 Task: Create a due date automation trigger when advanced on, 2 hours before a card is due add fields with custom field "Resume" checked.
Action: Mouse moved to (1159, 91)
Screenshot: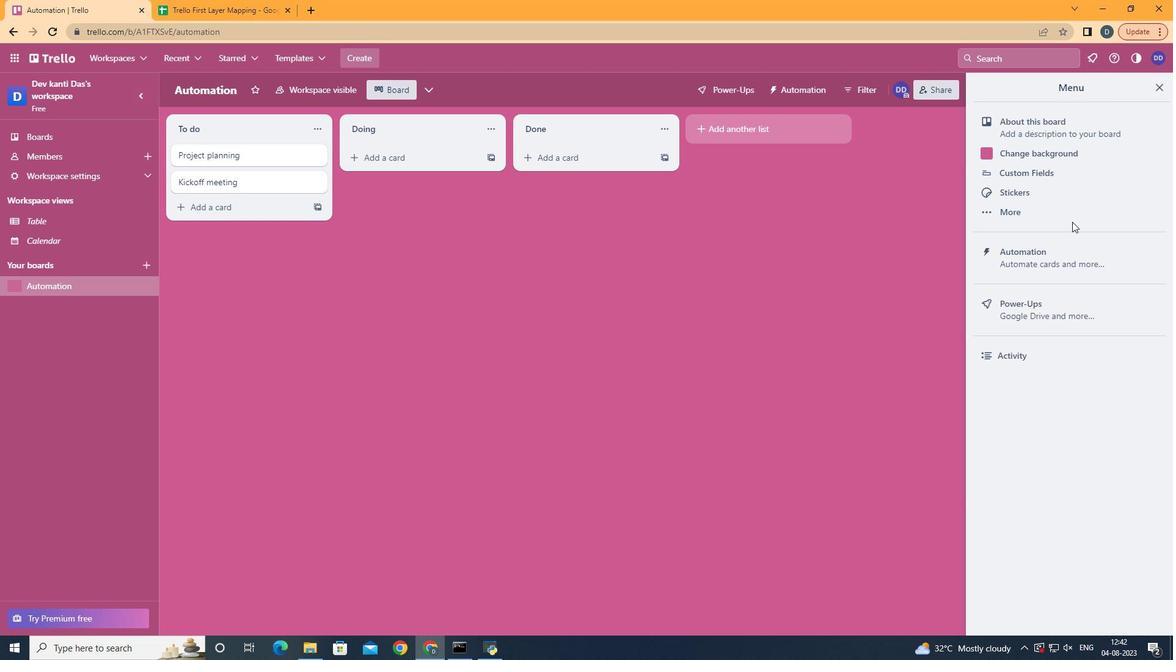 
Action: Mouse pressed left at (1159, 91)
Screenshot: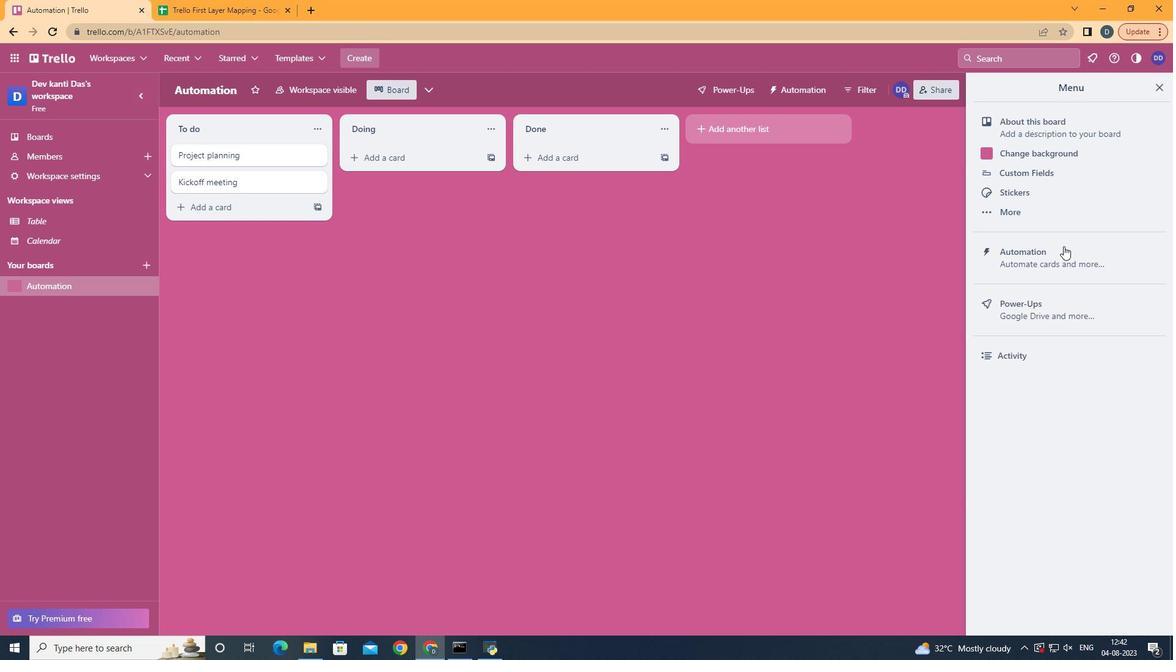 
Action: Mouse moved to (1064, 246)
Screenshot: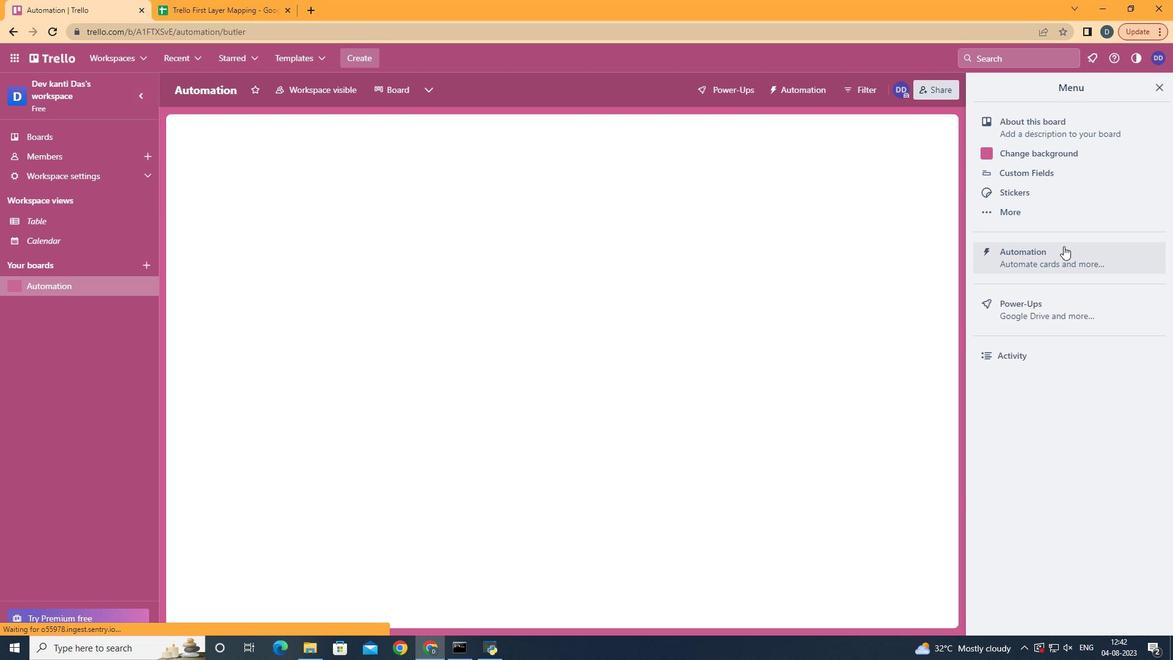 
Action: Mouse pressed left at (1064, 246)
Screenshot: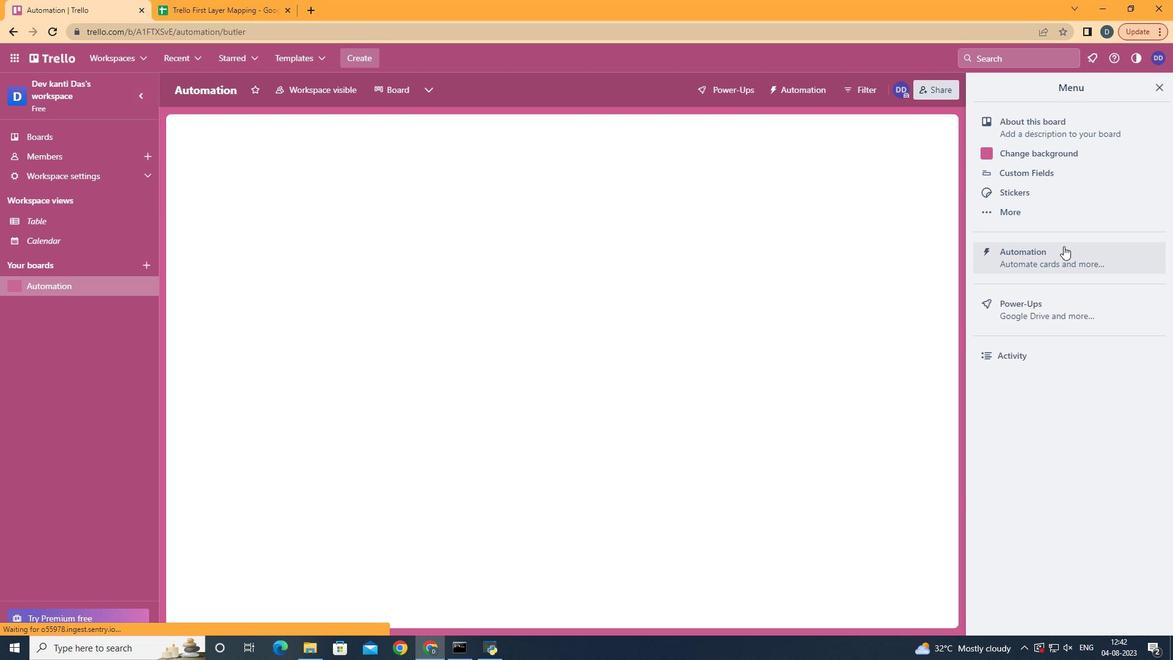
Action: Mouse moved to (245, 247)
Screenshot: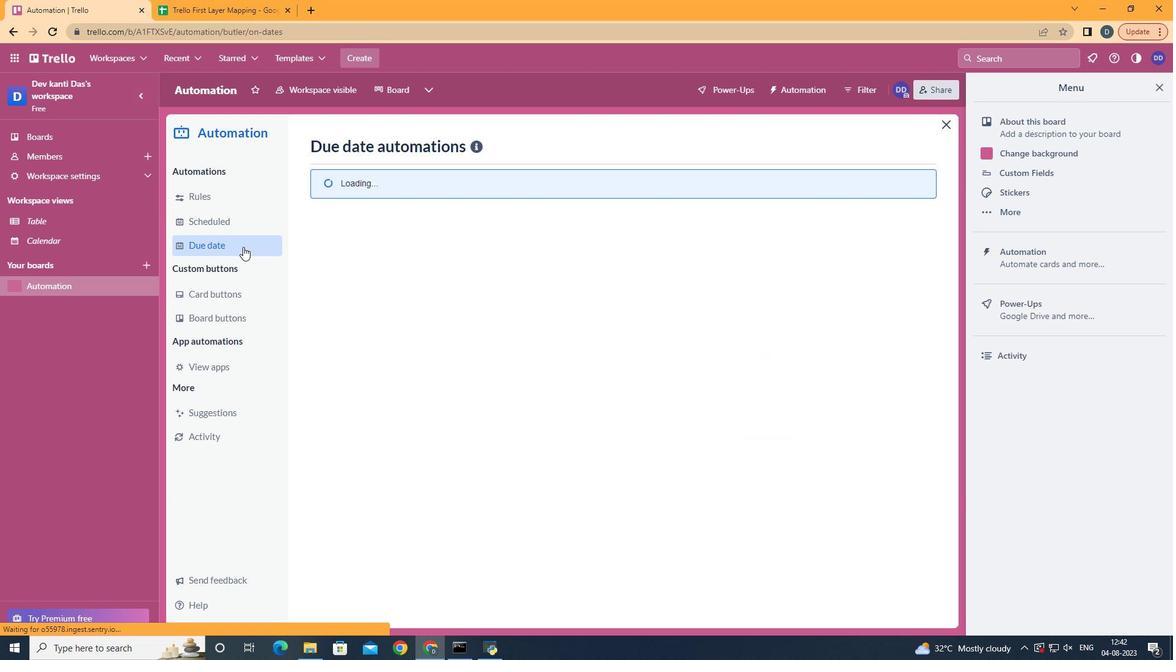 
Action: Mouse pressed left at (245, 247)
Screenshot: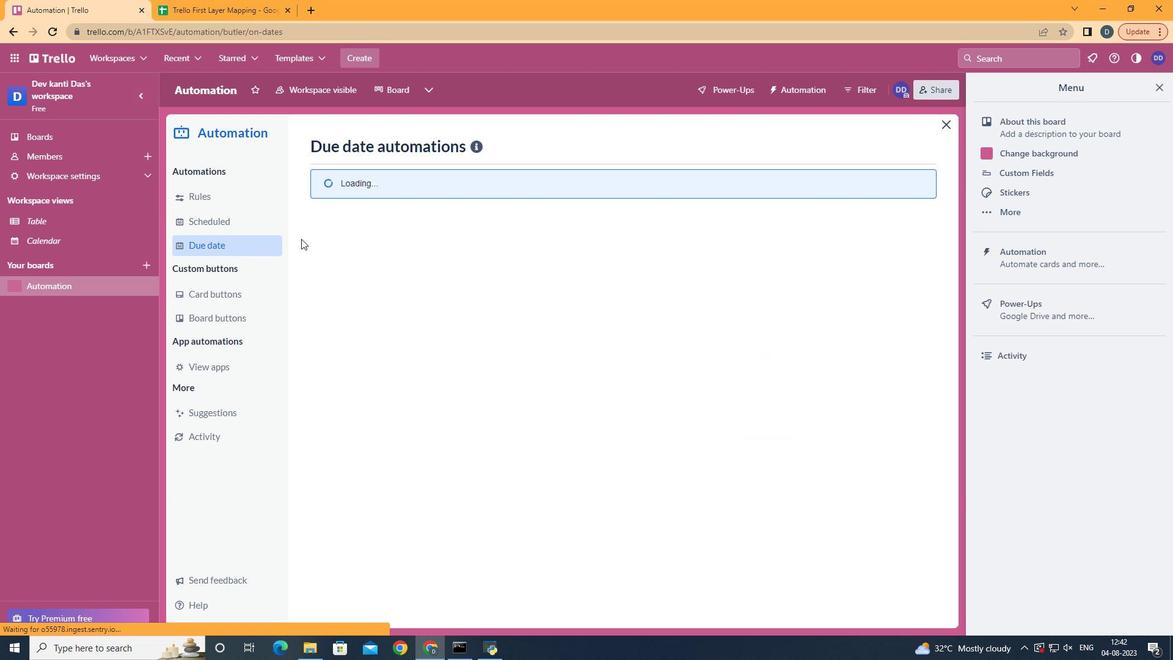 
Action: Mouse moved to (863, 149)
Screenshot: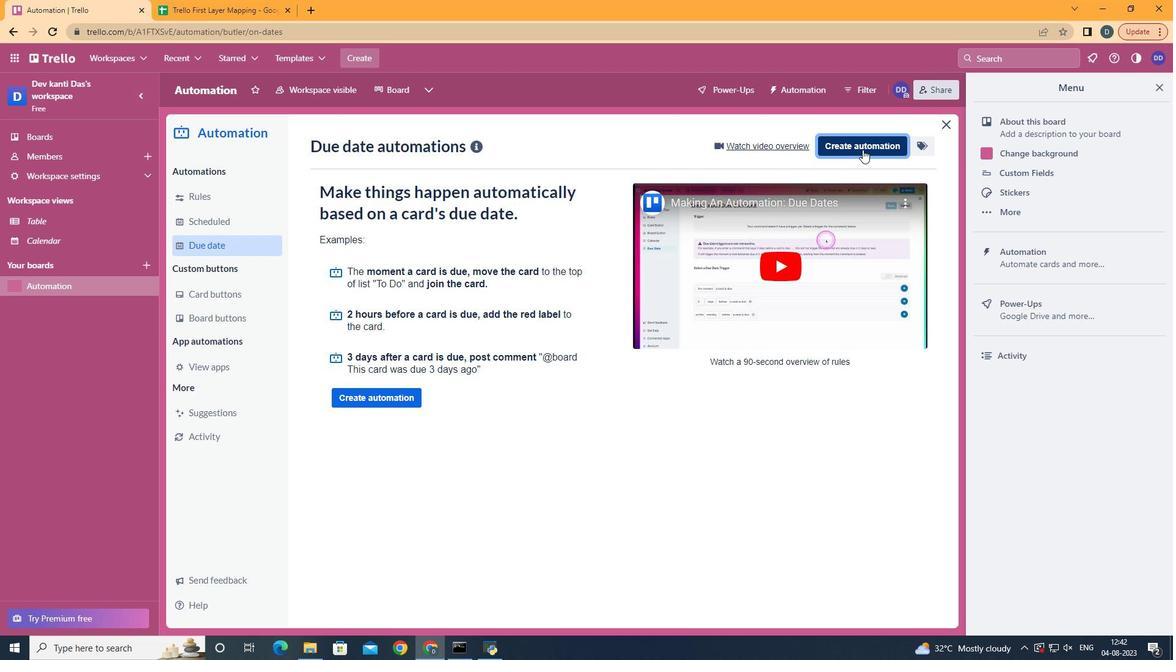 
Action: Mouse pressed left at (863, 149)
Screenshot: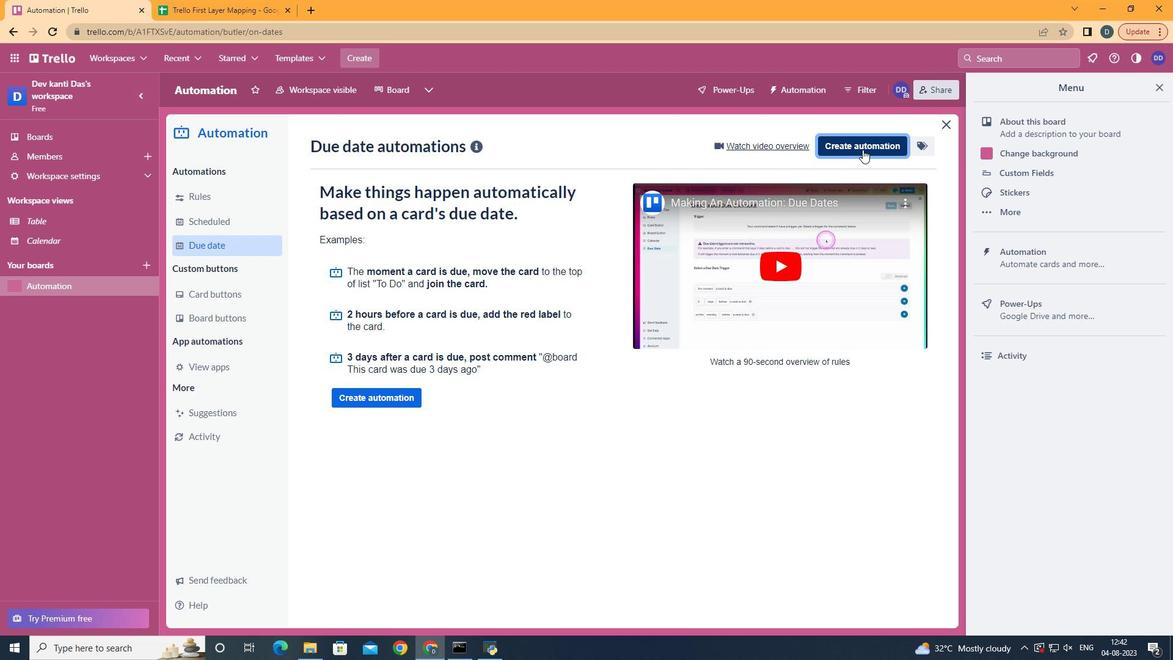 
Action: Mouse moved to (646, 261)
Screenshot: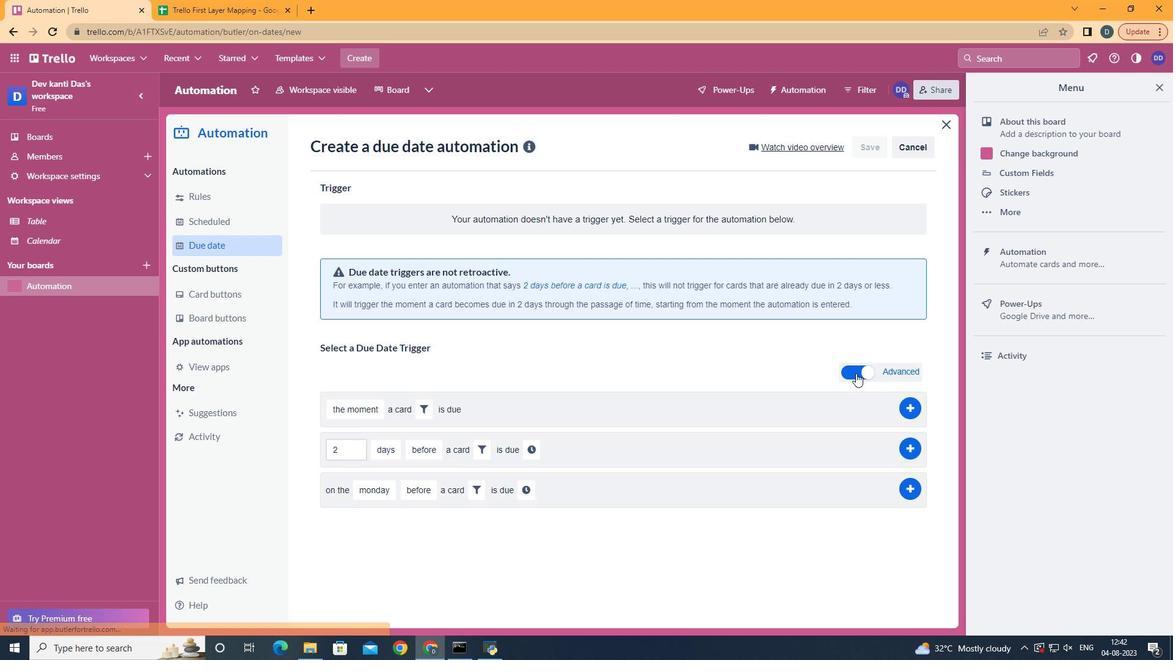 
Action: Mouse pressed left at (646, 261)
Screenshot: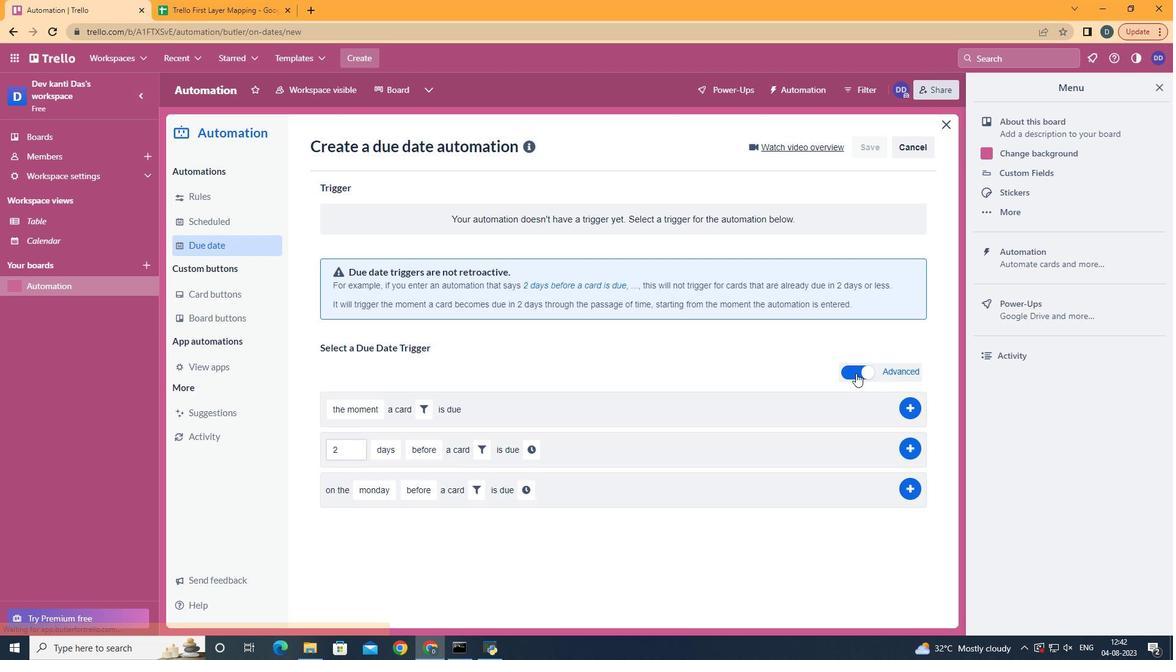 
Action: Mouse moved to (387, 520)
Screenshot: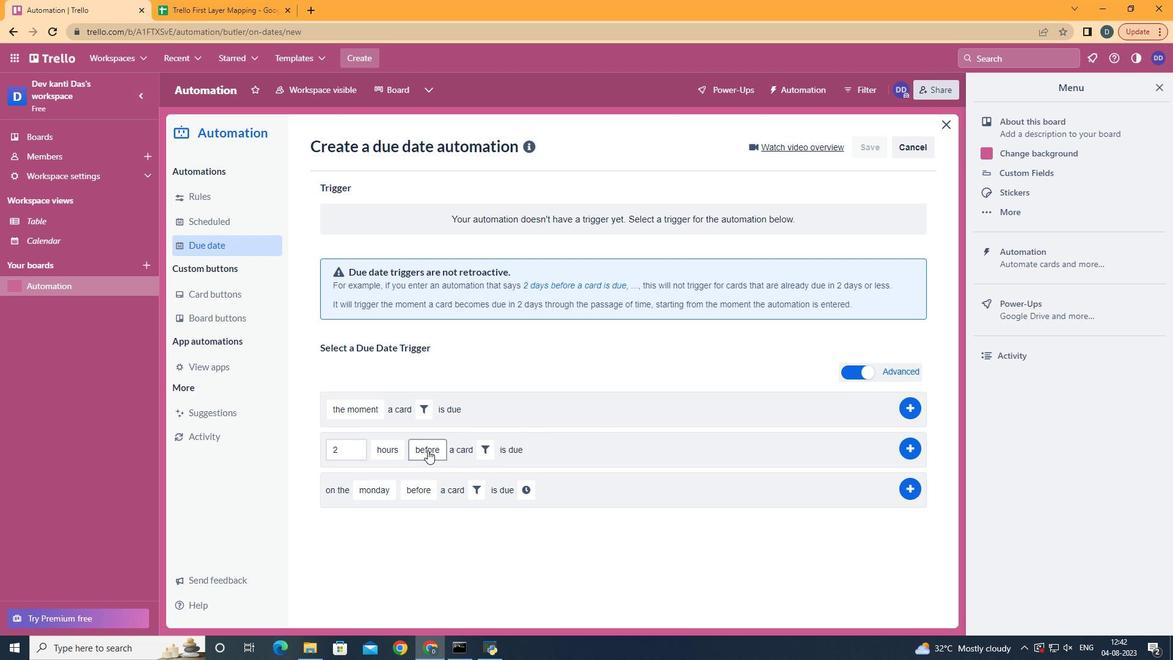 
Action: Mouse pressed left at (387, 520)
Screenshot: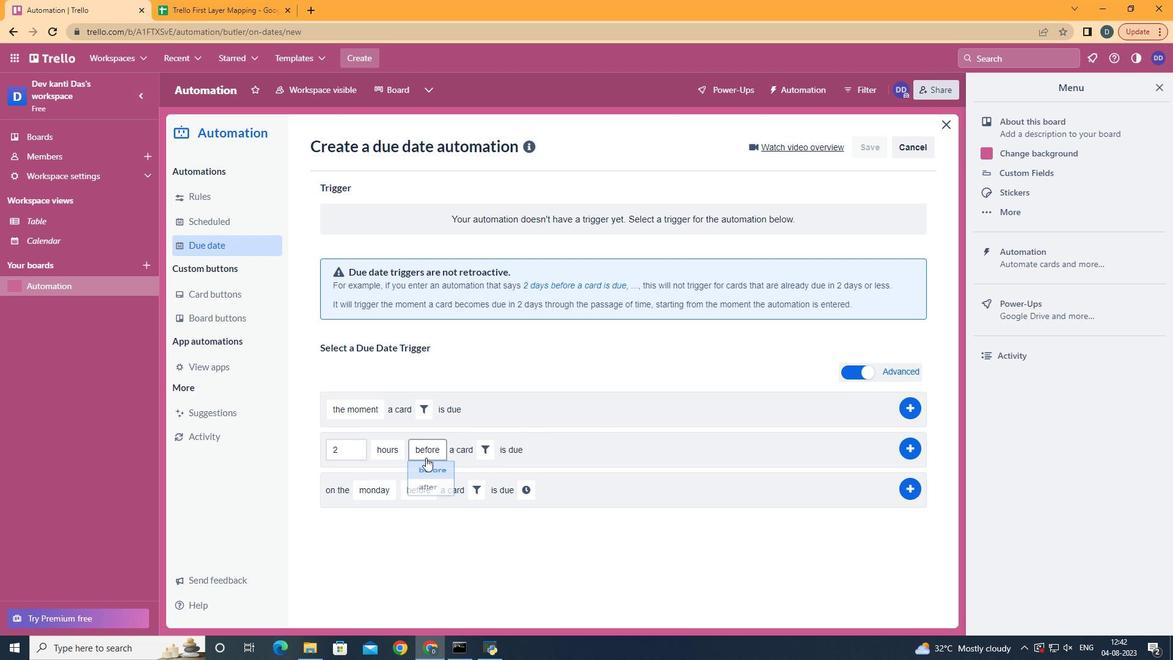 
Action: Mouse moved to (429, 479)
Screenshot: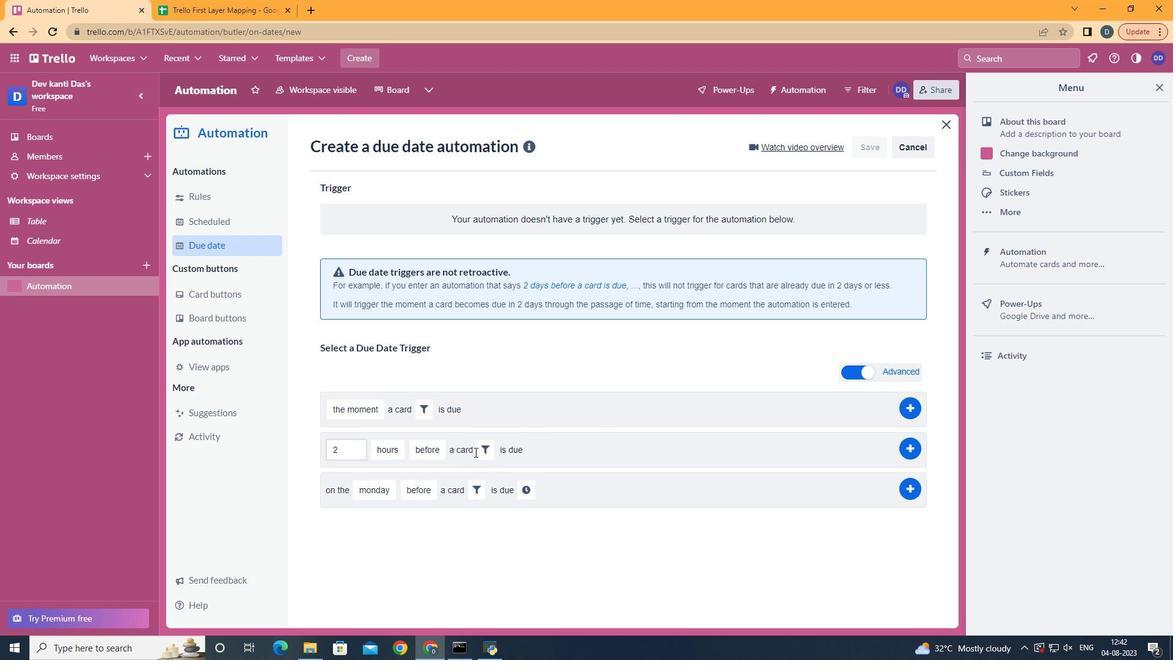 
Action: Mouse pressed left at (429, 479)
Screenshot: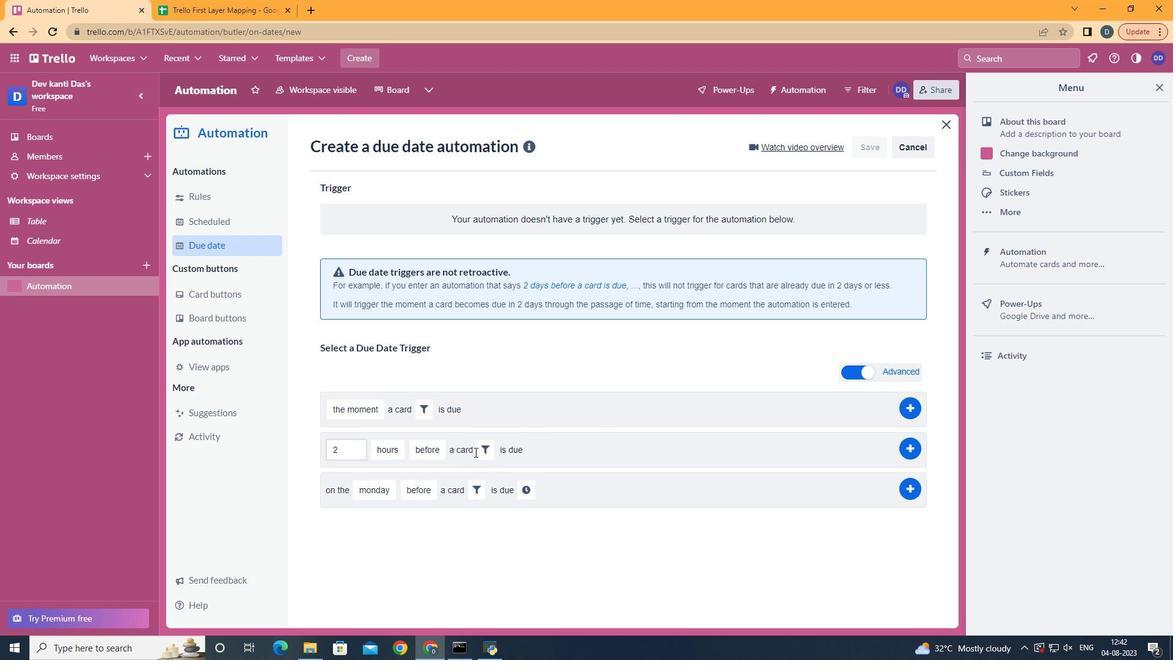 
Action: Mouse moved to (475, 452)
Screenshot: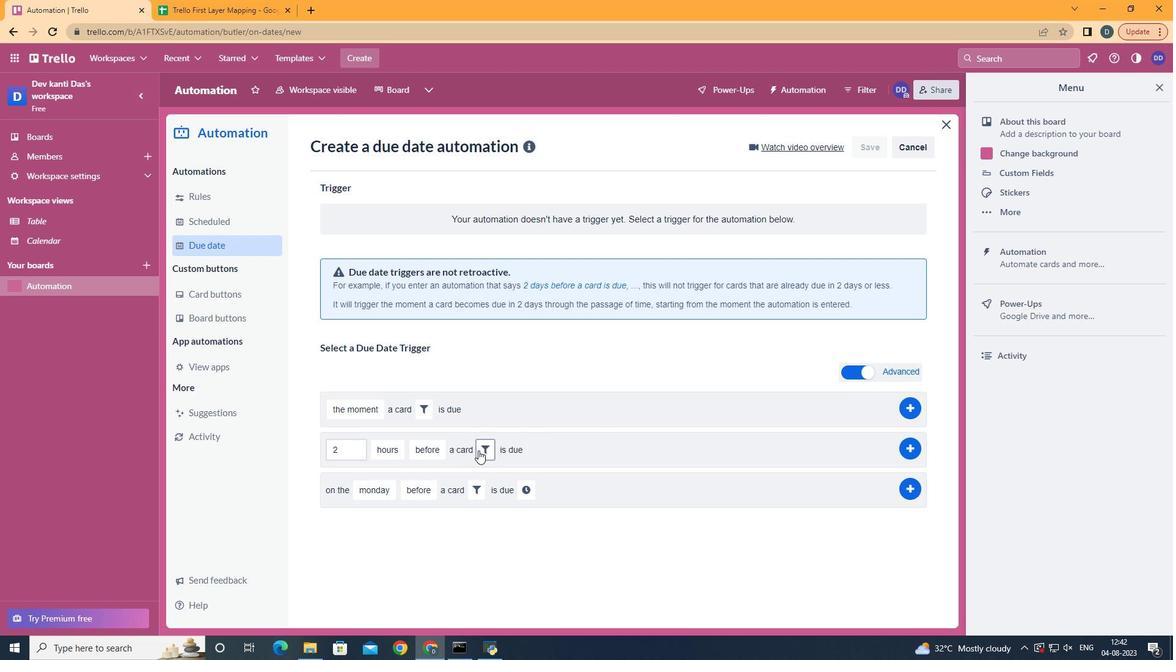 
Action: Mouse pressed left at (475, 452)
Screenshot: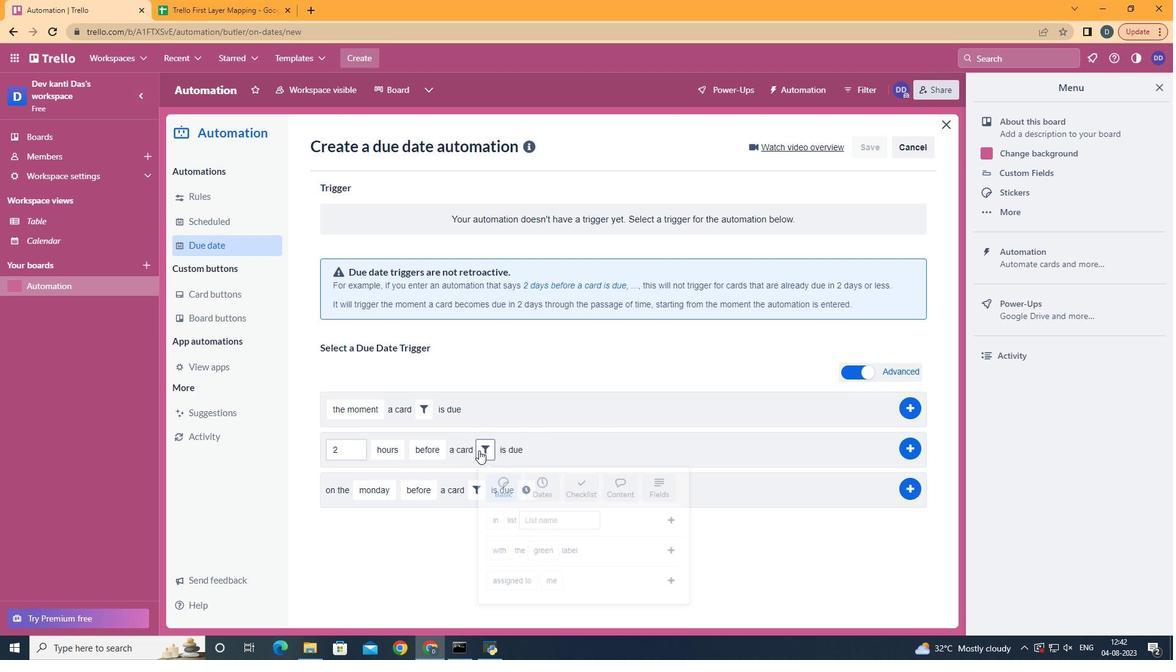 
Action: Mouse moved to (478, 450)
Screenshot: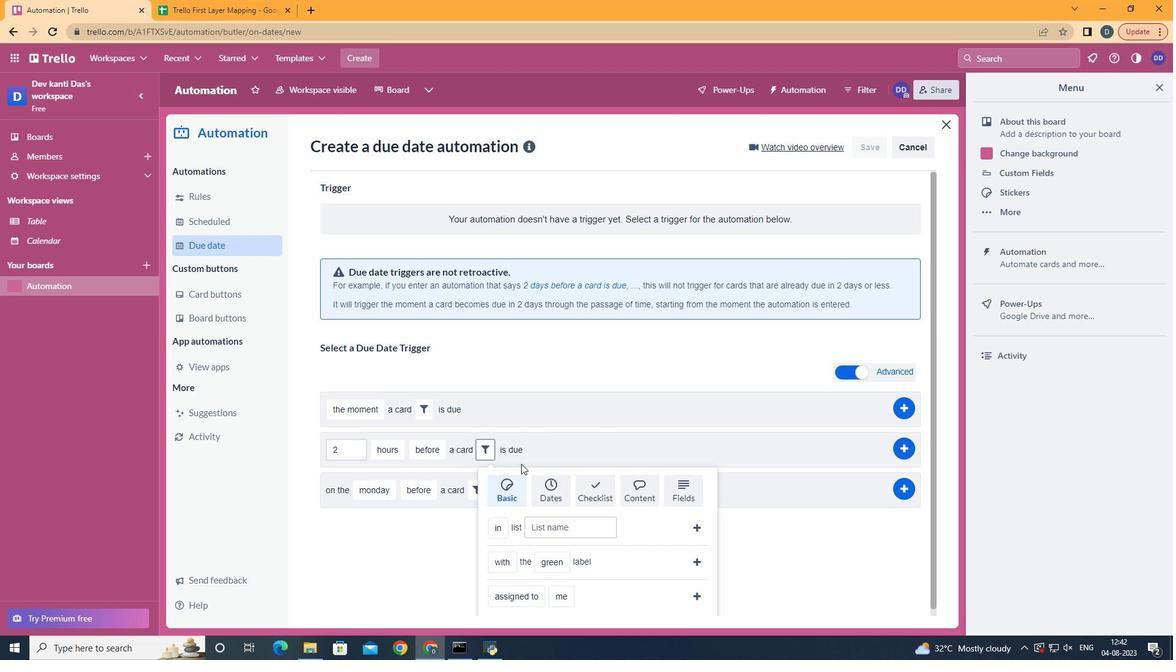 
Action: Mouse pressed left at (478, 450)
Screenshot: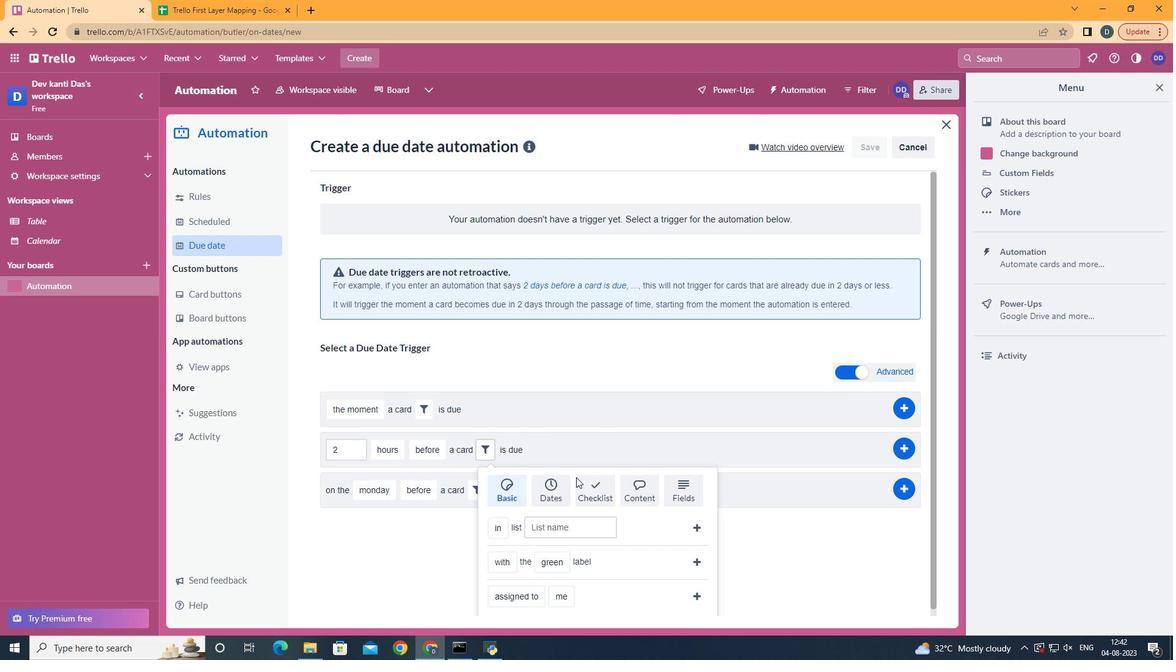 
Action: Mouse moved to (684, 498)
Screenshot: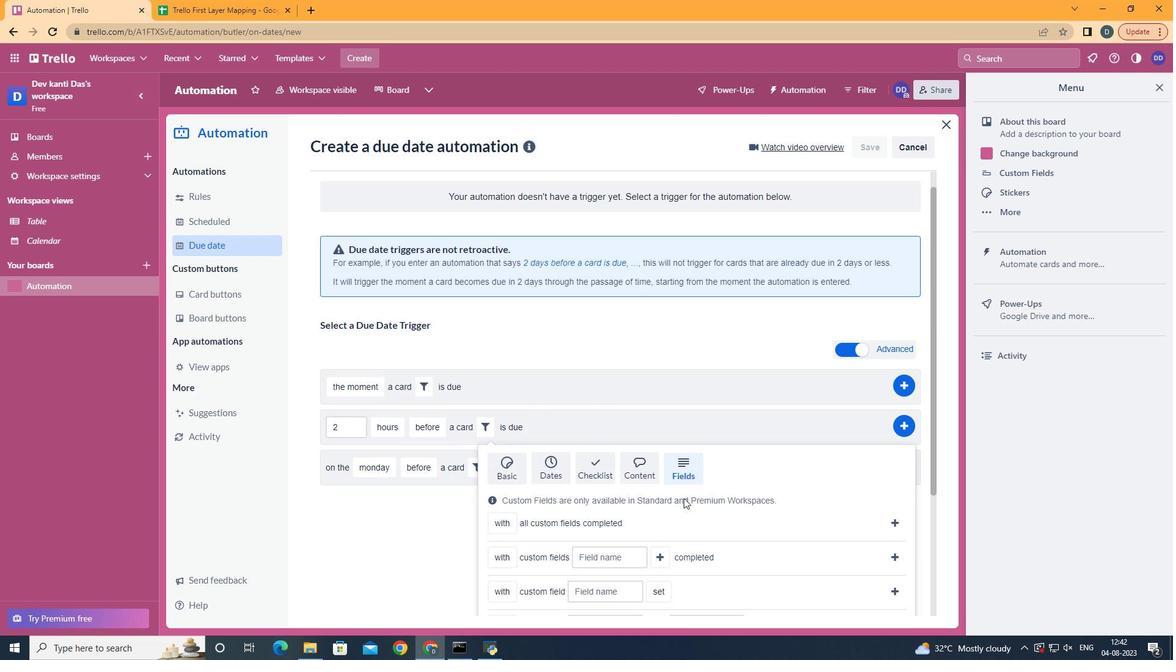 
Action: Mouse pressed left at (684, 498)
Screenshot: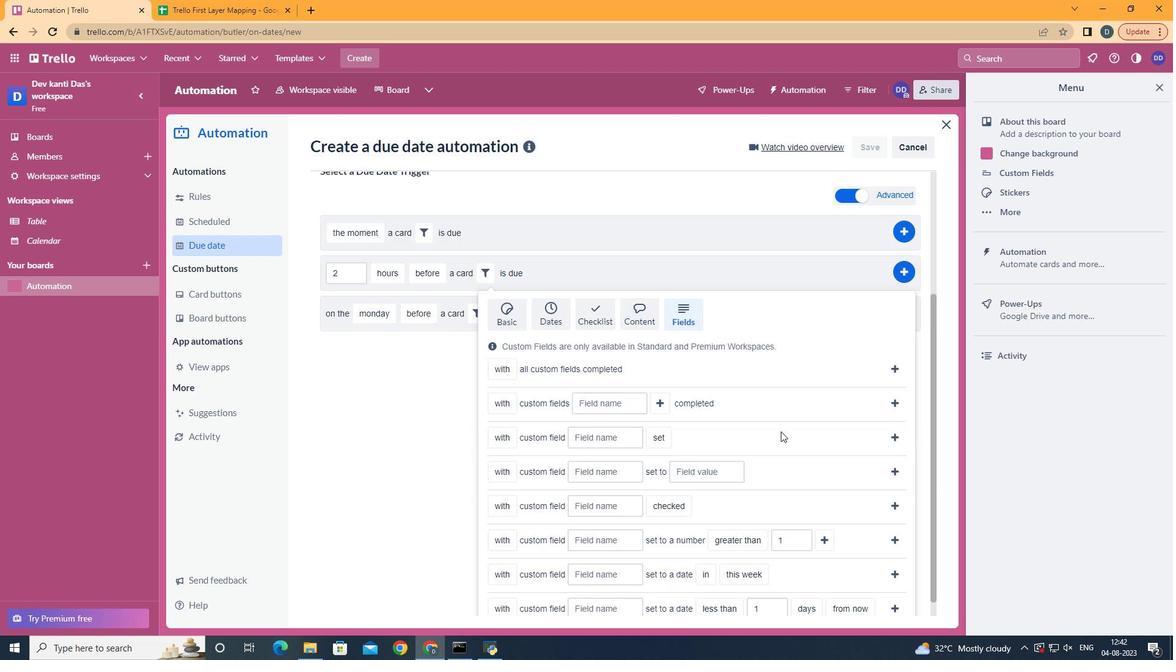 
Action: Mouse scrolled (684, 497) with delta (0, 0)
Screenshot: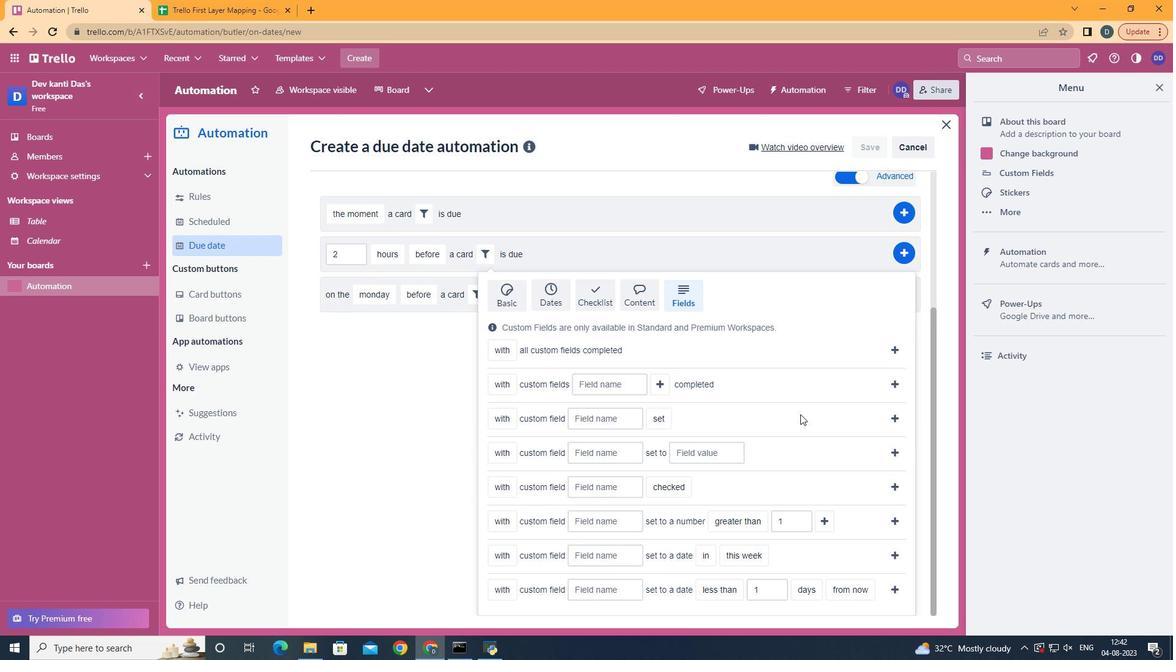 
Action: Mouse scrolled (684, 497) with delta (0, 0)
Screenshot: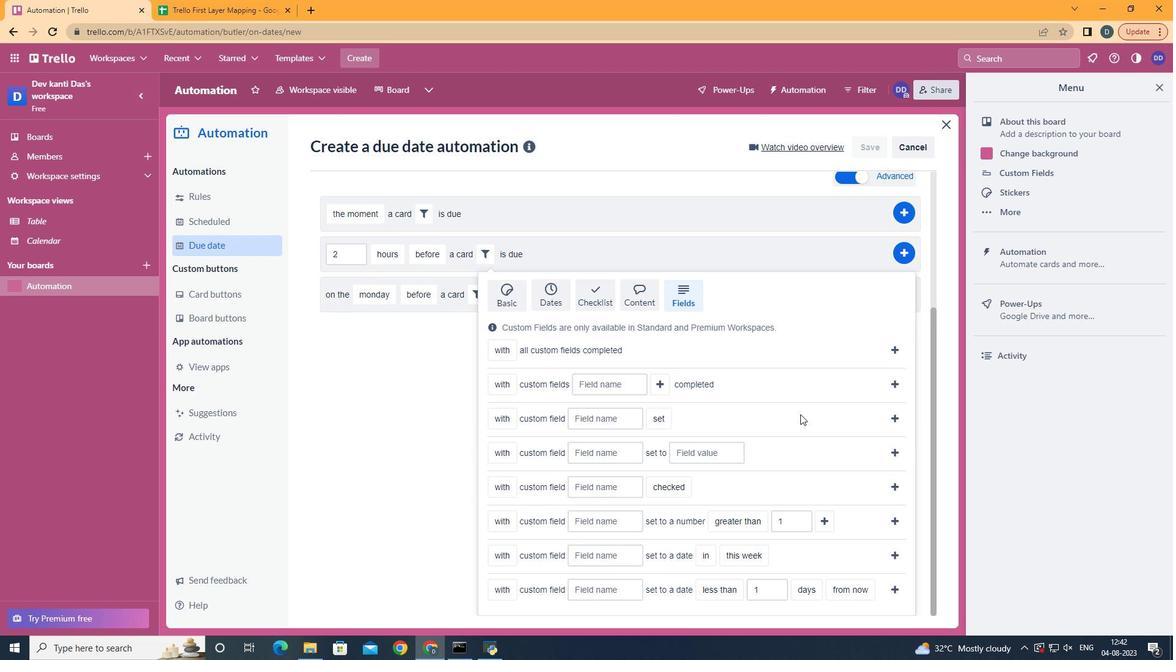 
Action: Mouse scrolled (684, 497) with delta (0, 0)
Screenshot: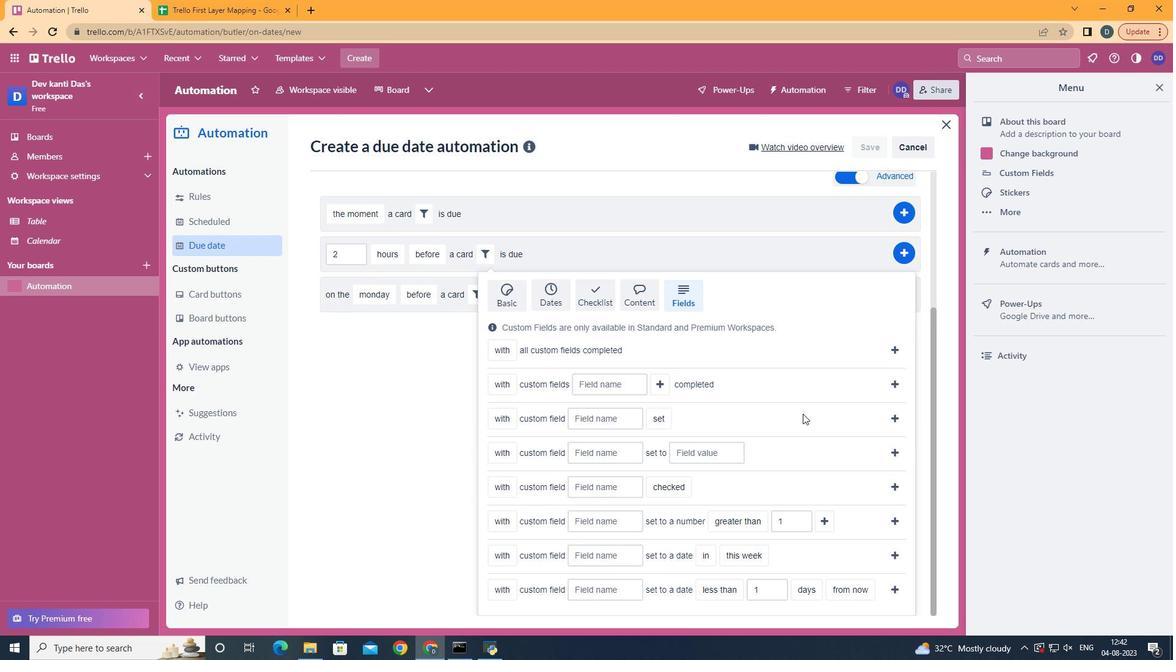 
Action: Mouse scrolled (684, 497) with delta (0, 0)
Screenshot: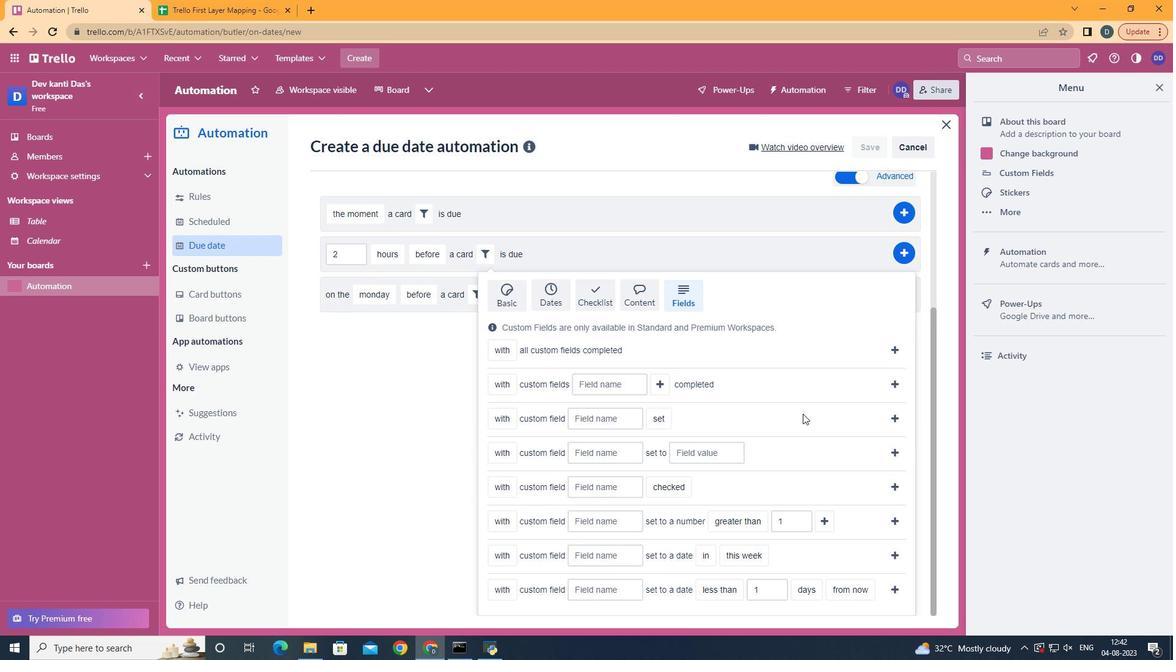 
Action: Mouse scrolled (684, 497) with delta (0, 0)
Screenshot: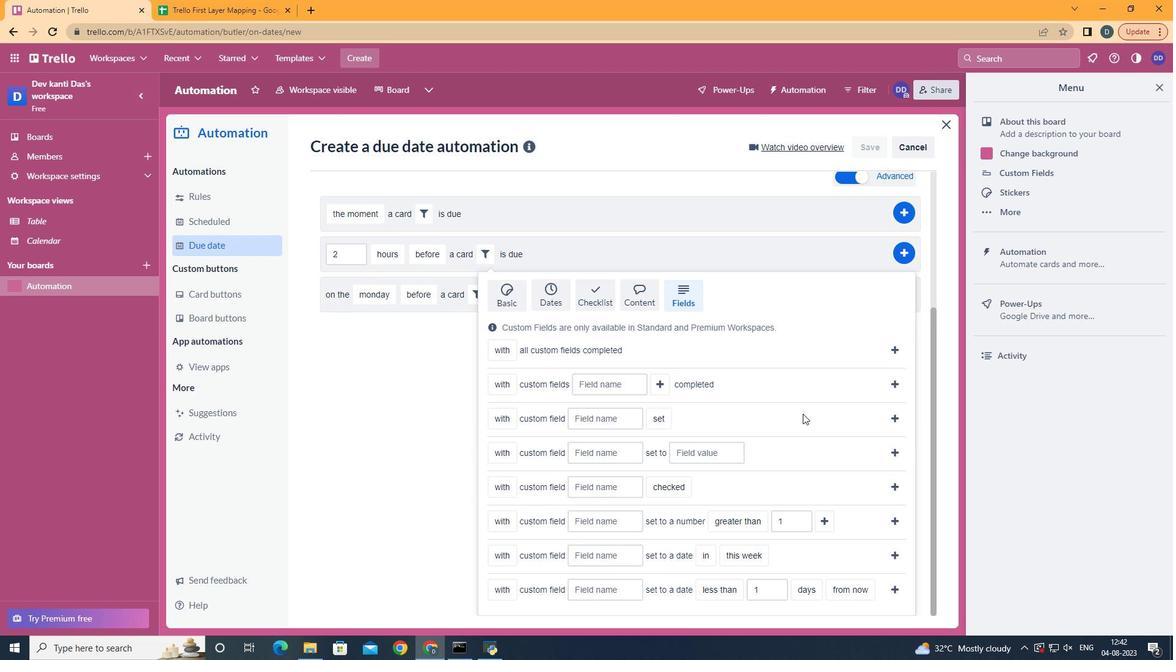 
Action: Mouse moved to (511, 511)
Screenshot: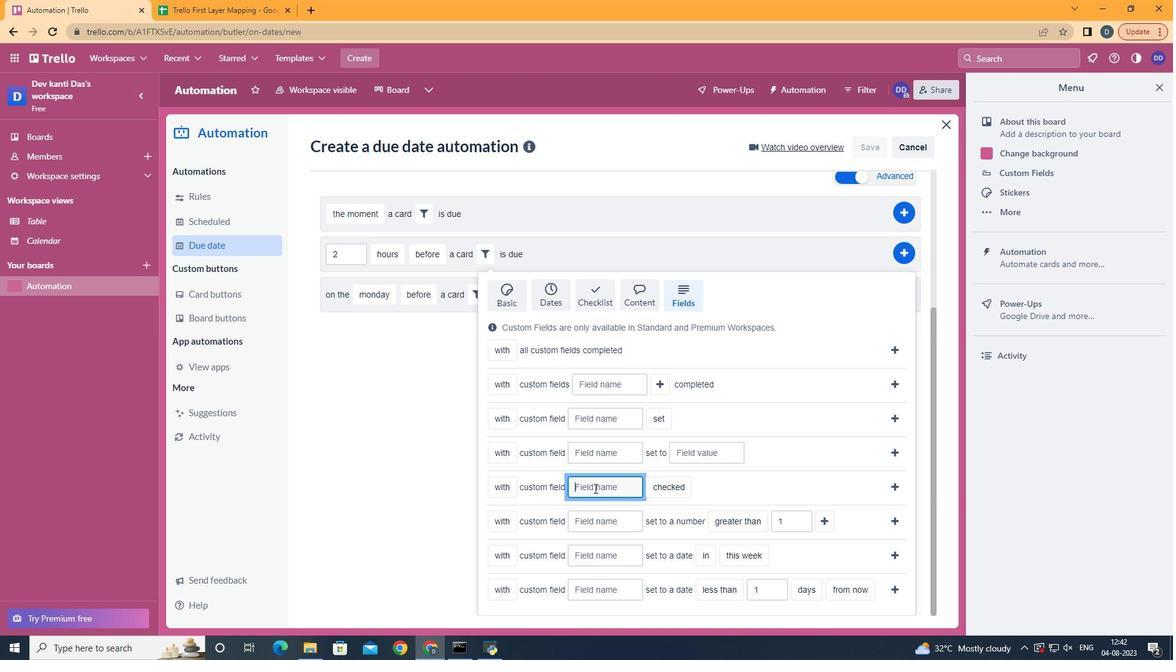 
Action: Mouse pressed left at (511, 511)
Screenshot: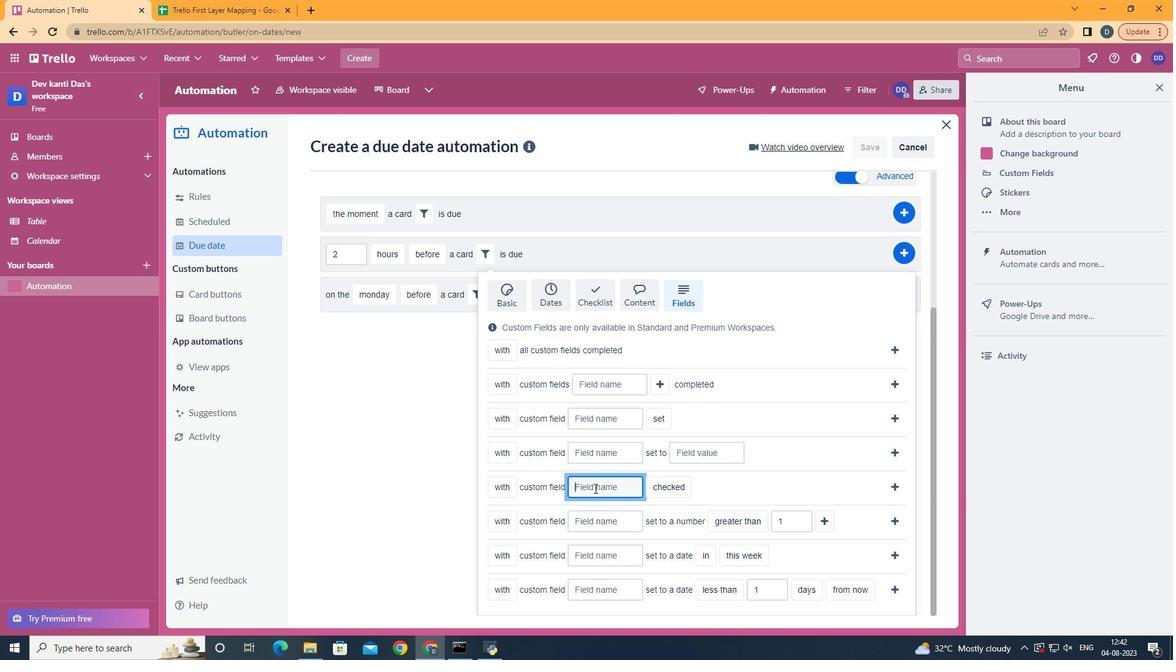 
Action: Mouse moved to (594, 488)
Screenshot: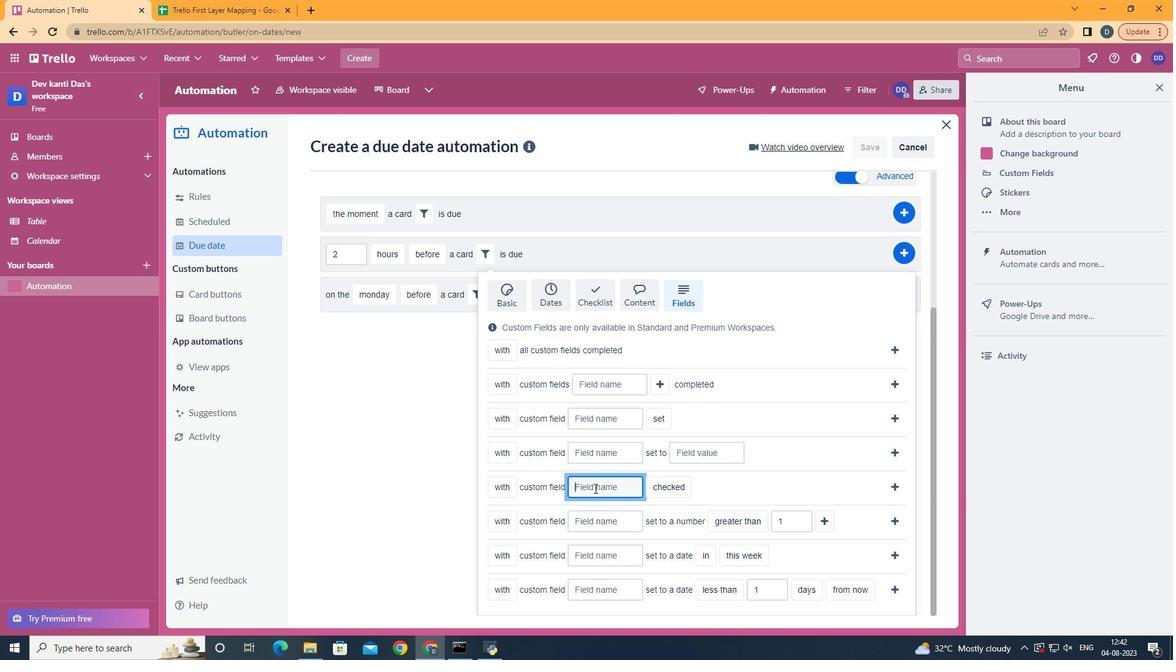 
Action: Mouse pressed left at (594, 488)
Screenshot: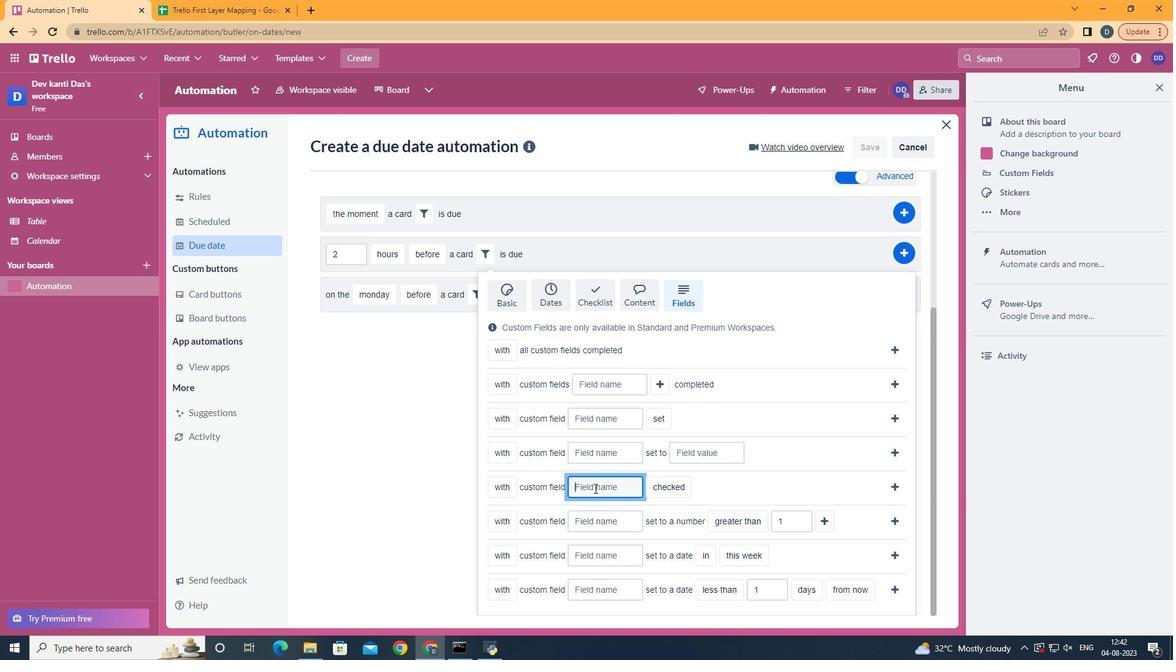 
Action: Key pressed <Key.shift>Resume
Screenshot: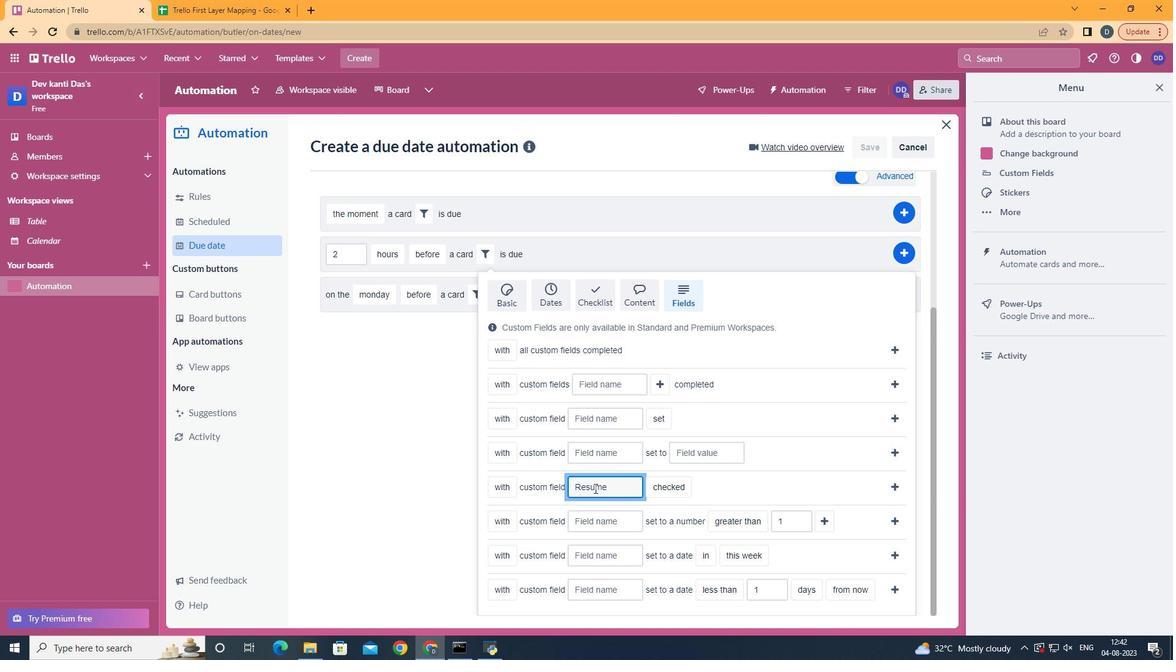 
Action: Mouse moved to (682, 506)
Screenshot: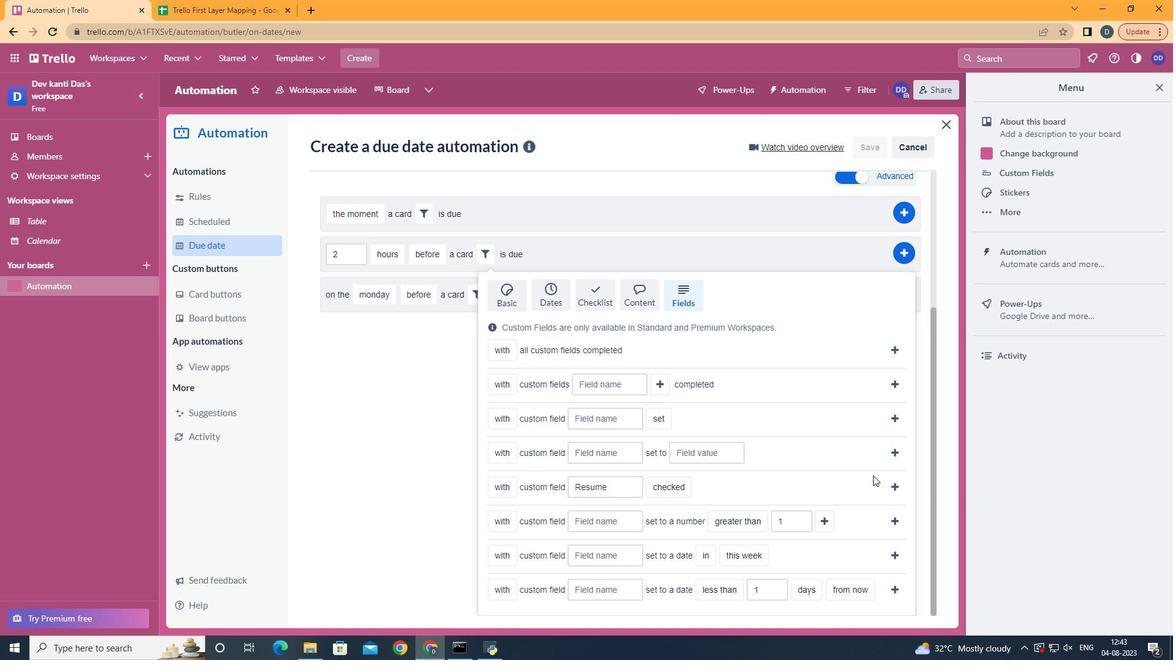 
Action: Mouse pressed left at (682, 506)
Screenshot: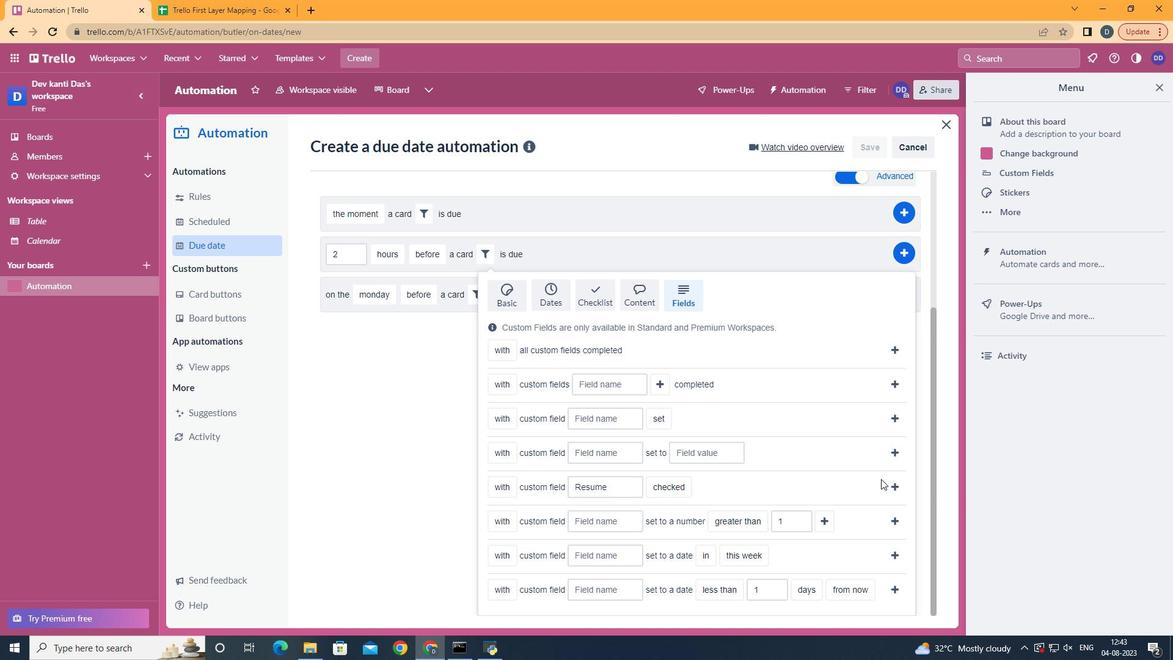 
Action: Mouse moved to (887, 484)
Screenshot: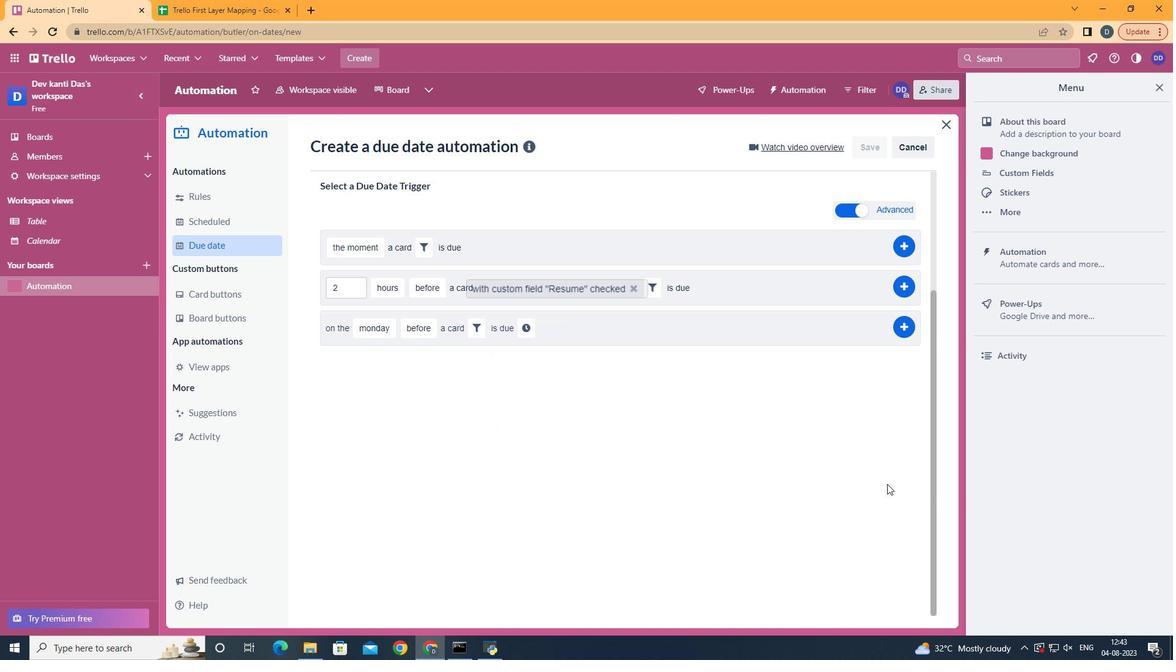 
Action: Mouse pressed left at (887, 484)
Screenshot: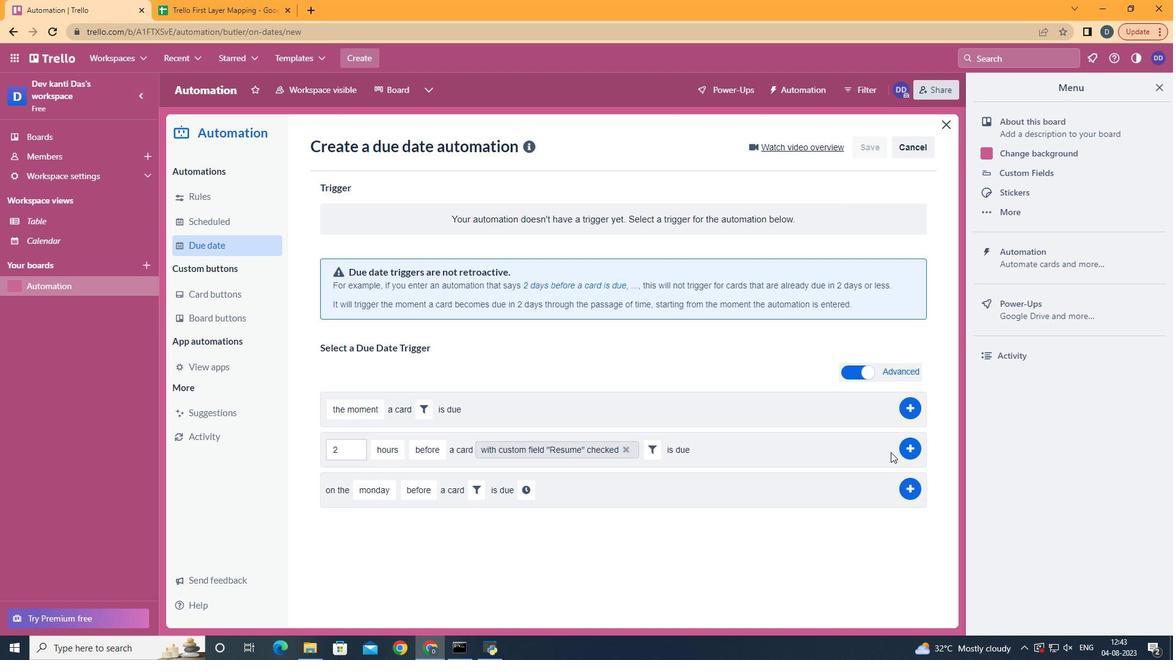 
Action: Mouse moved to (910, 451)
Screenshot: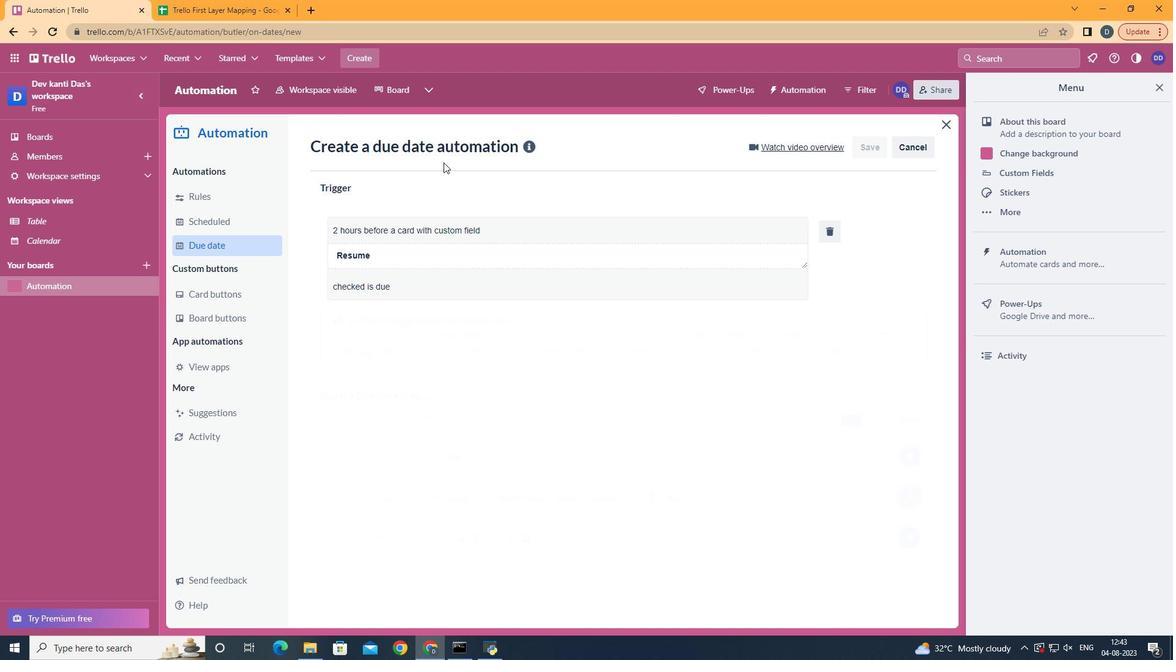 
Action: Mouse pressed left at (910, 451)
Screenshot: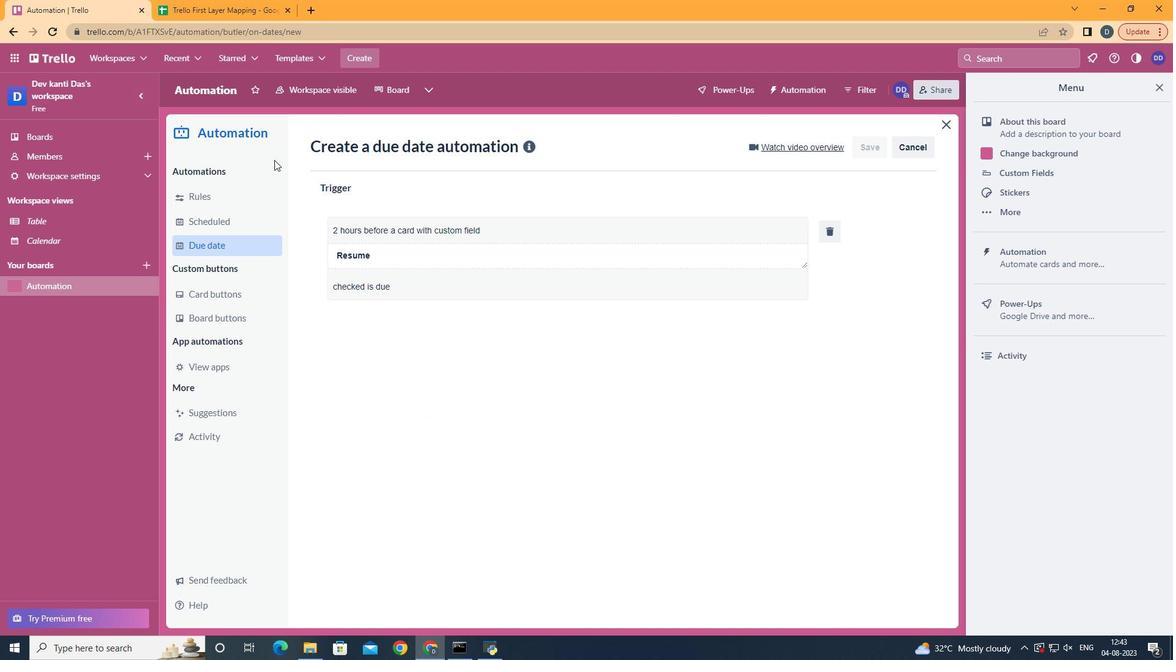 
Action: Mouse moved to (425, 233)
Screenshot: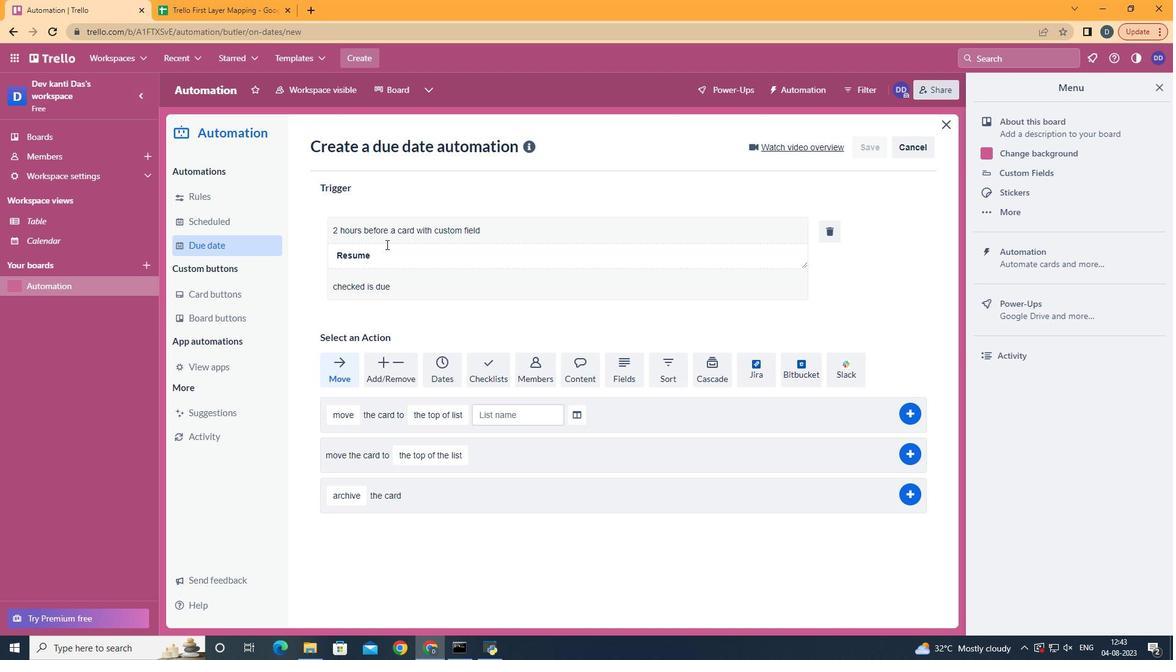
